 Task: In Mark's project, Hide the field "Assignees" for the table layout.
Action: Mouse moved to (271, 174)
Screenshot: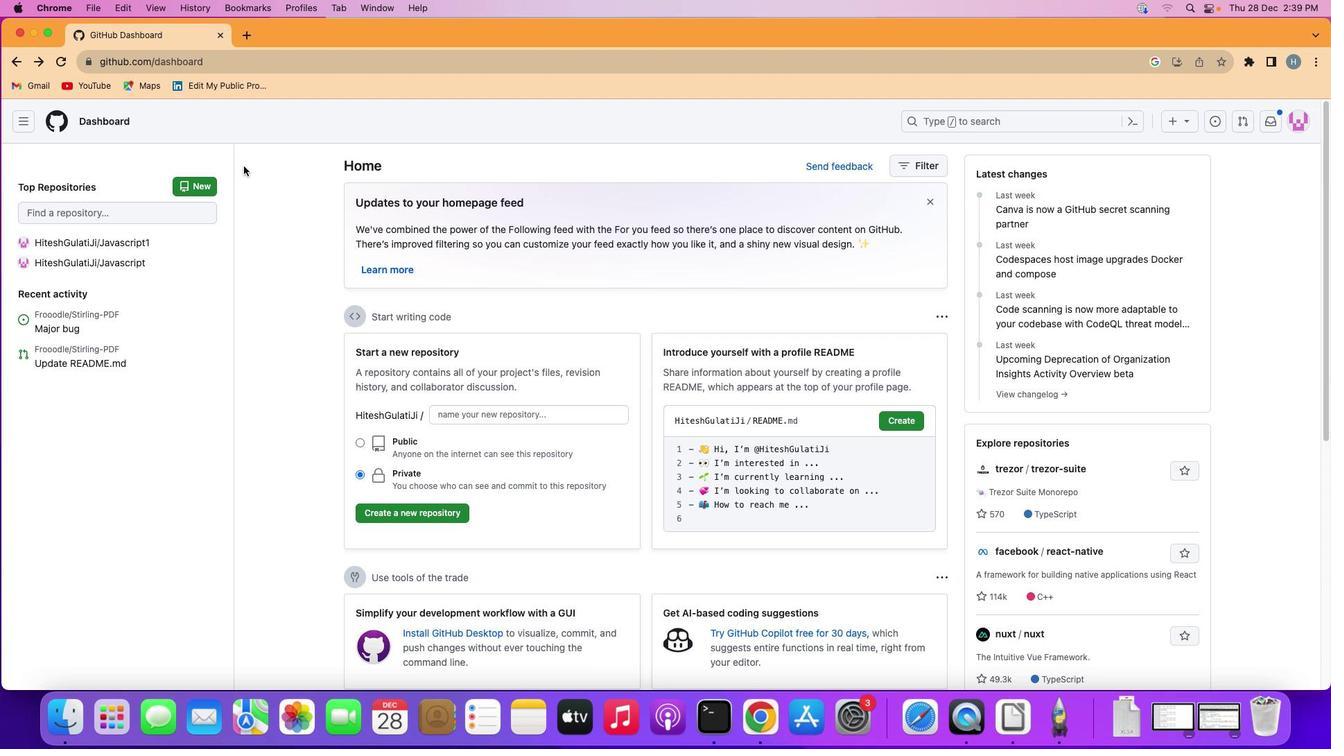 
Action: Mouse pressed left at (271, 174)
Screenshot: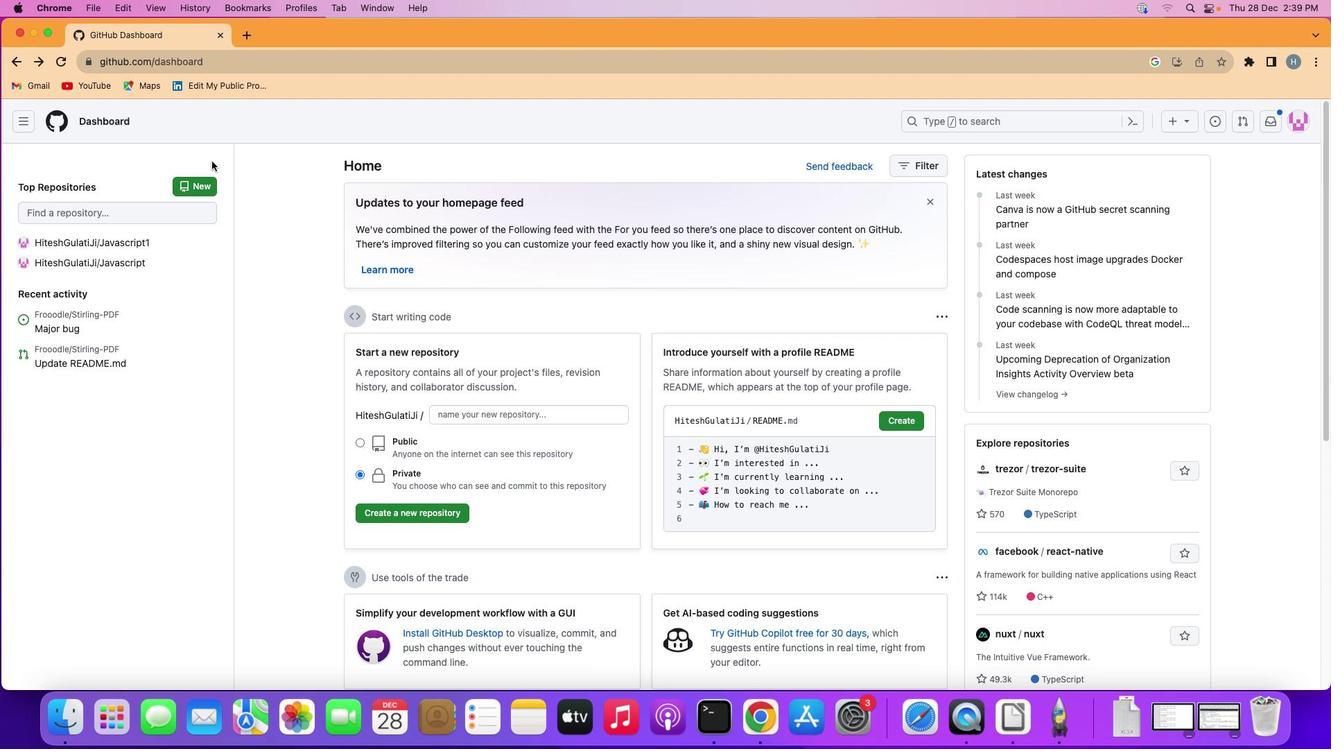 
Action: Mouse moved to (26, 119)
Screenshot: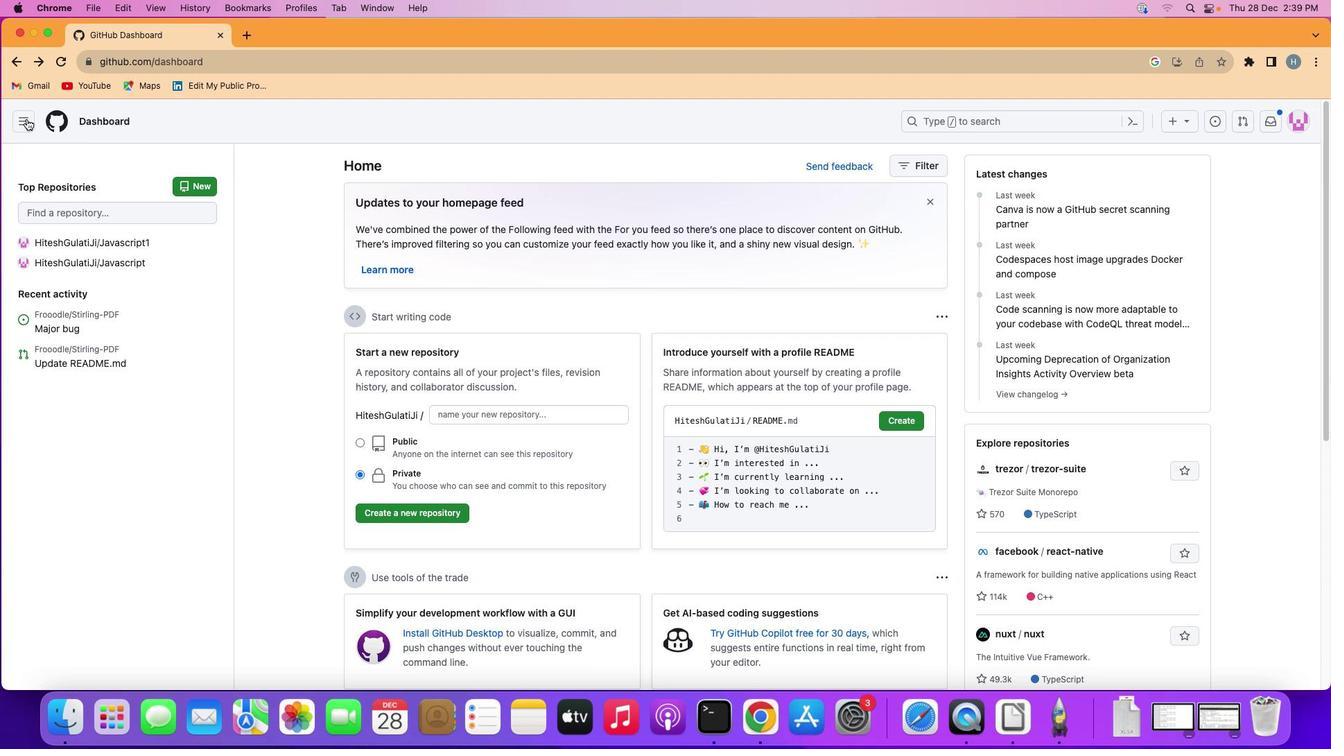 
Action: Mouse pressed left at (26, 119)
Screenshot: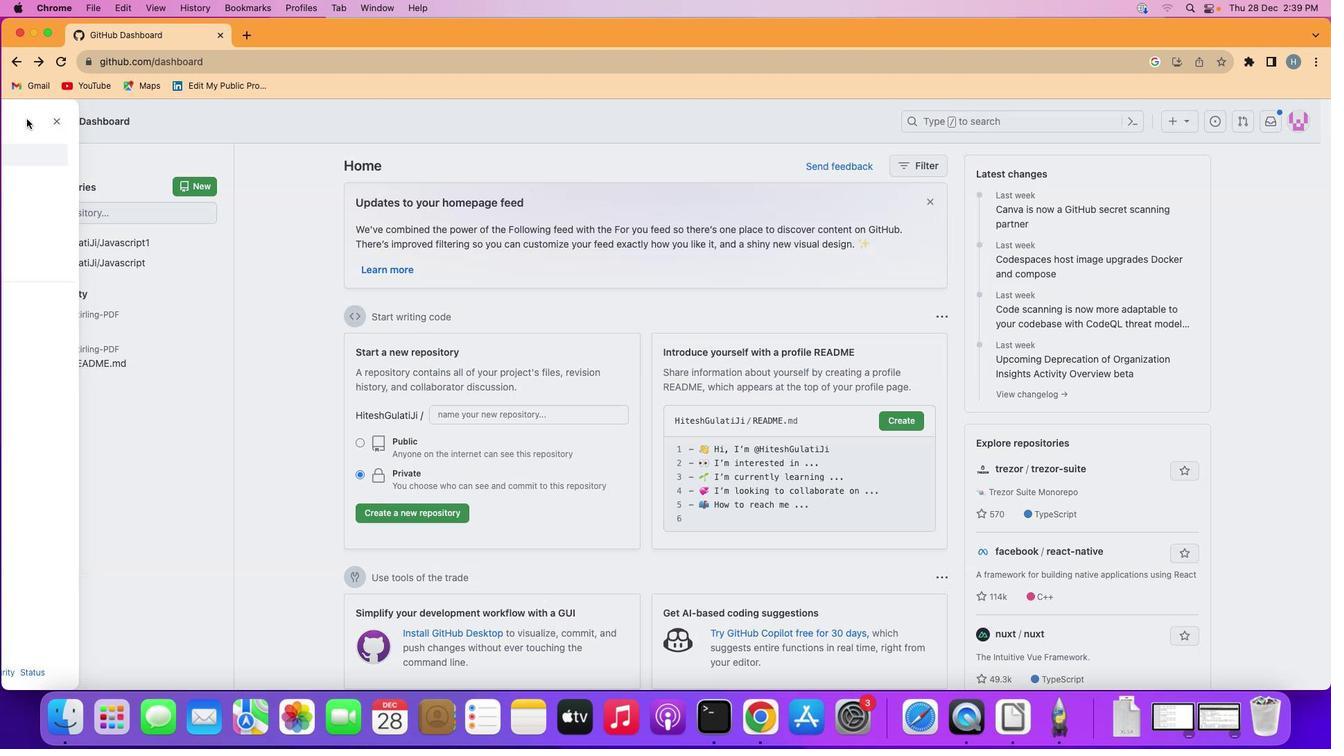 
Action: Mouse moved to (71, 223)
Screenshot: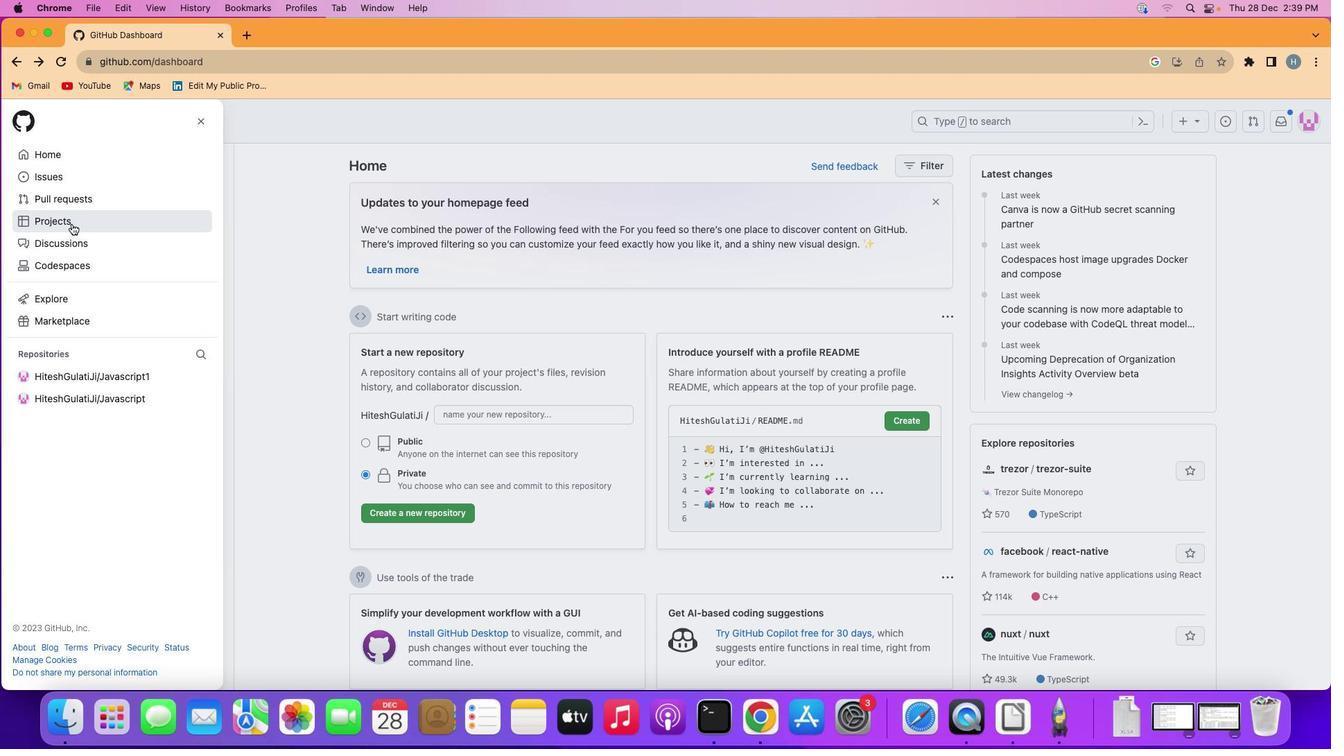 
Action: Mouse pressed left at (71, 223)
Screenshot: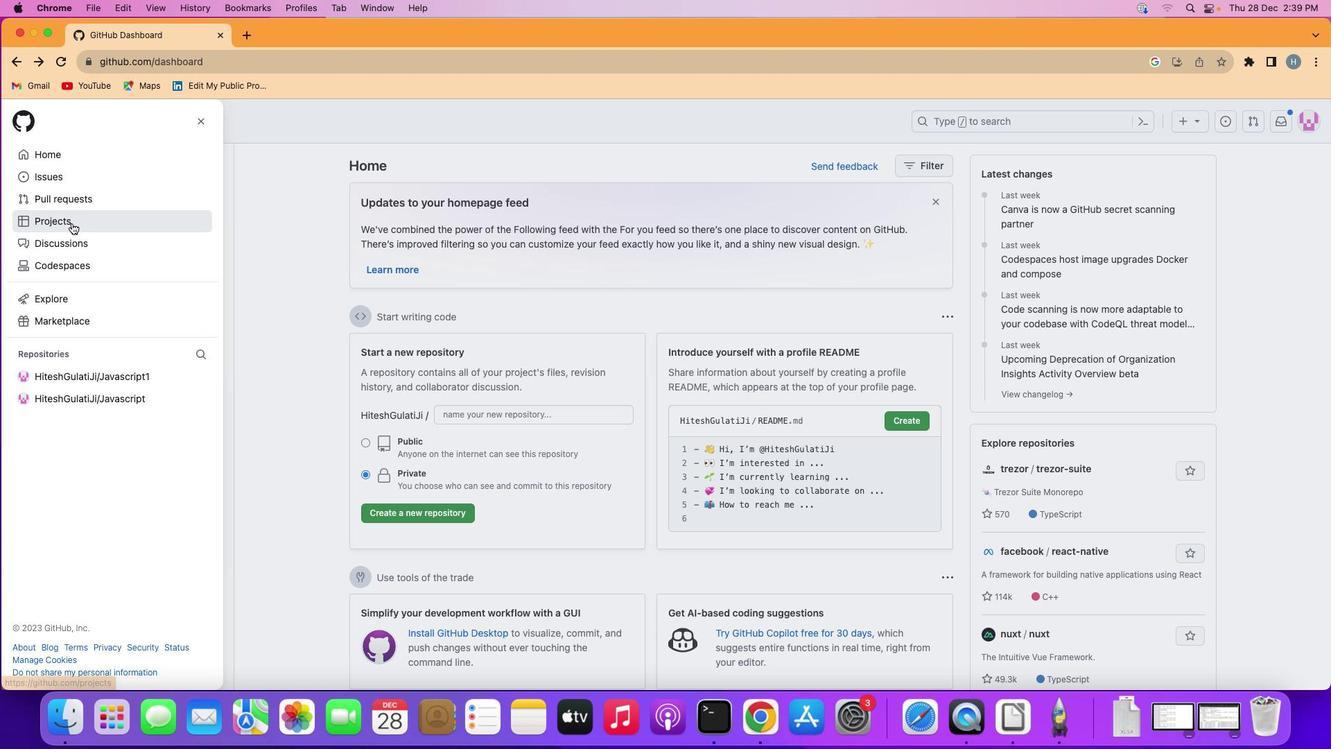 
Action: Mouse moved to (532, 252)
Screenshot: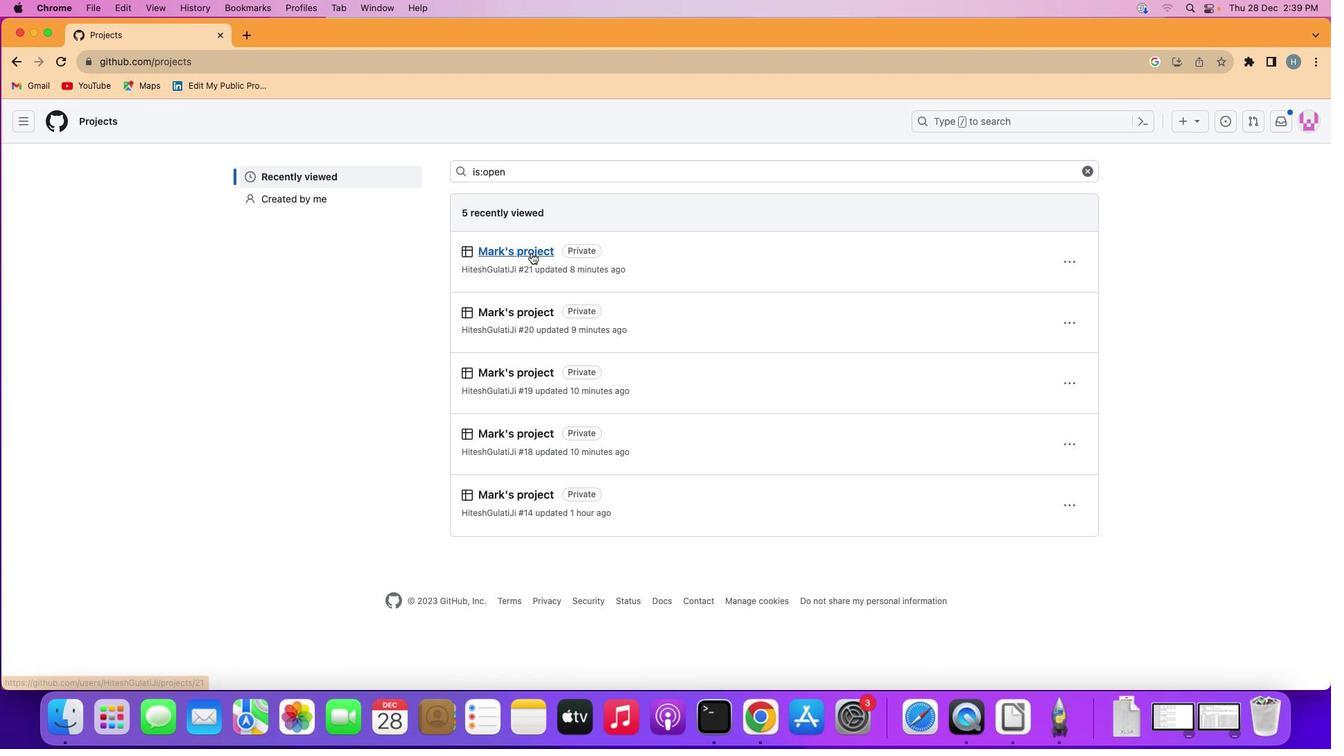 
Action: Mouse pressed left at (532, 252)
Screenshot: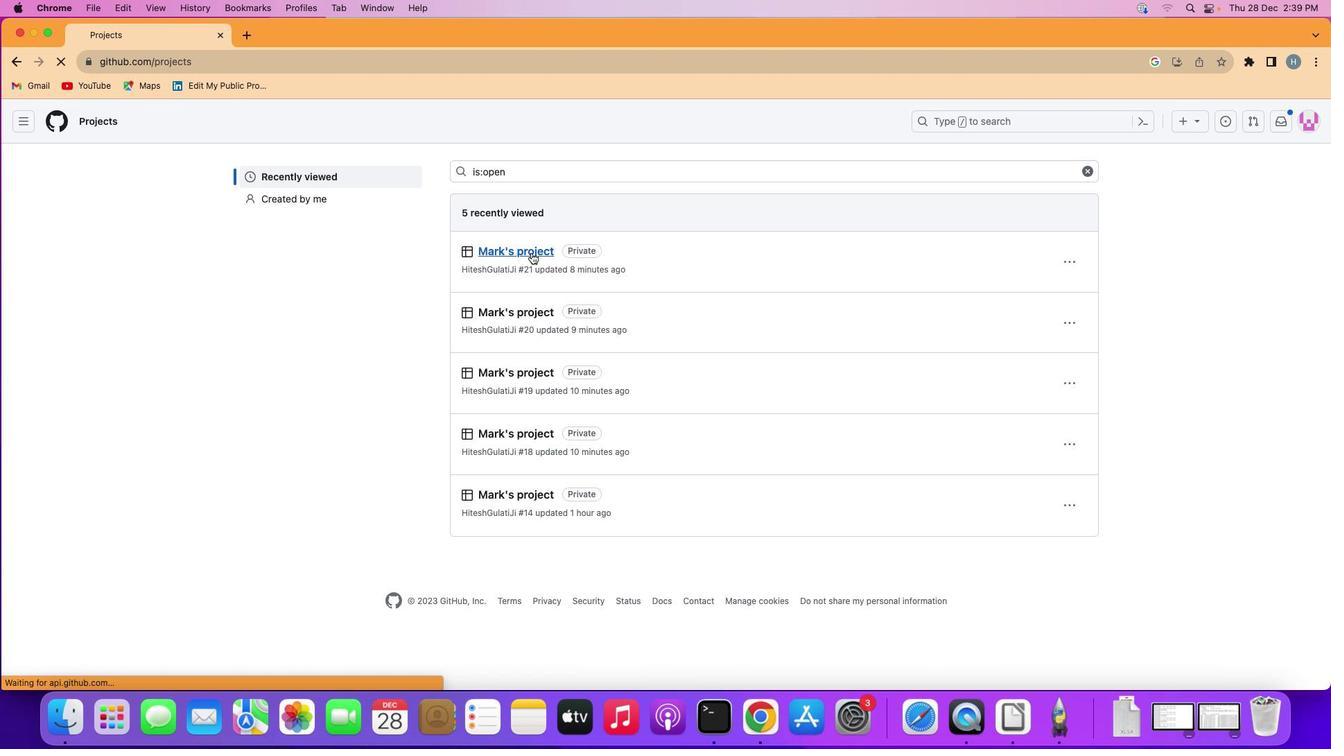 
Action: Mouse moved to (98, 187)
Screenshot: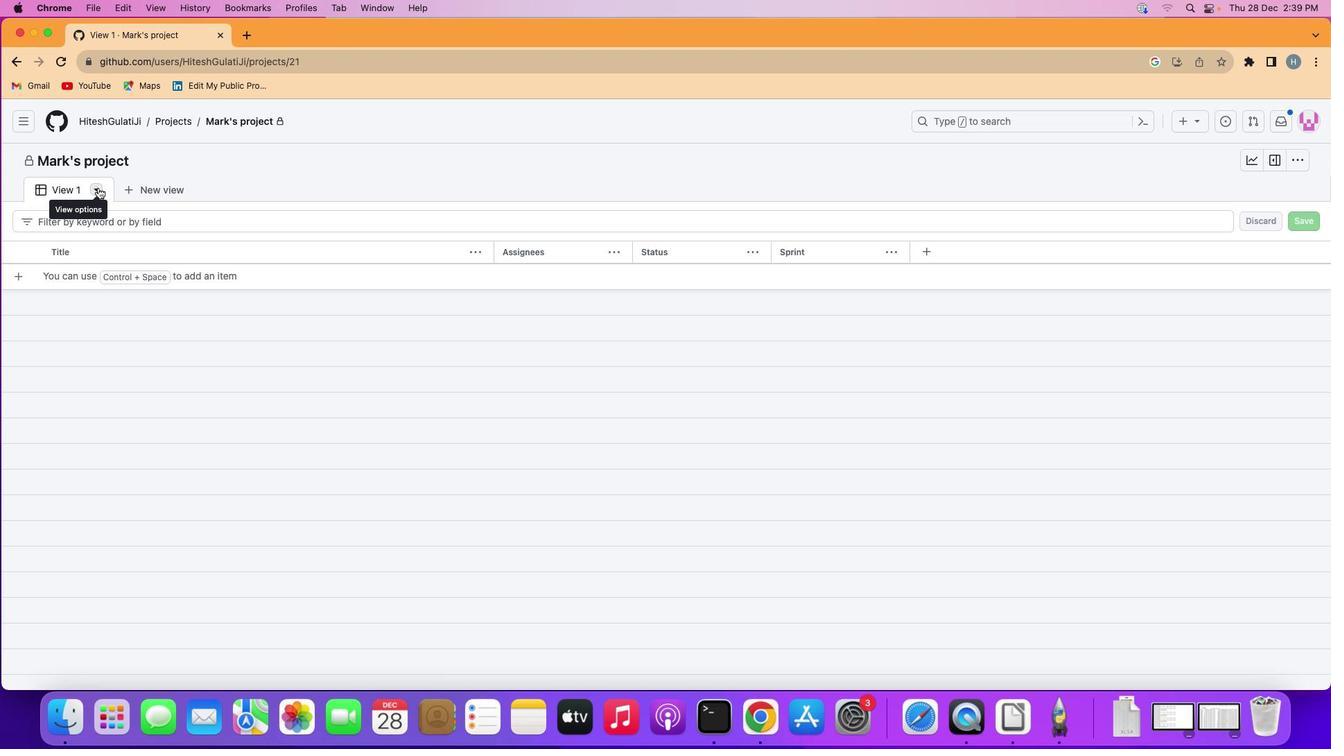
Action: Mouse pressed left at (98, 187)
Screenshot: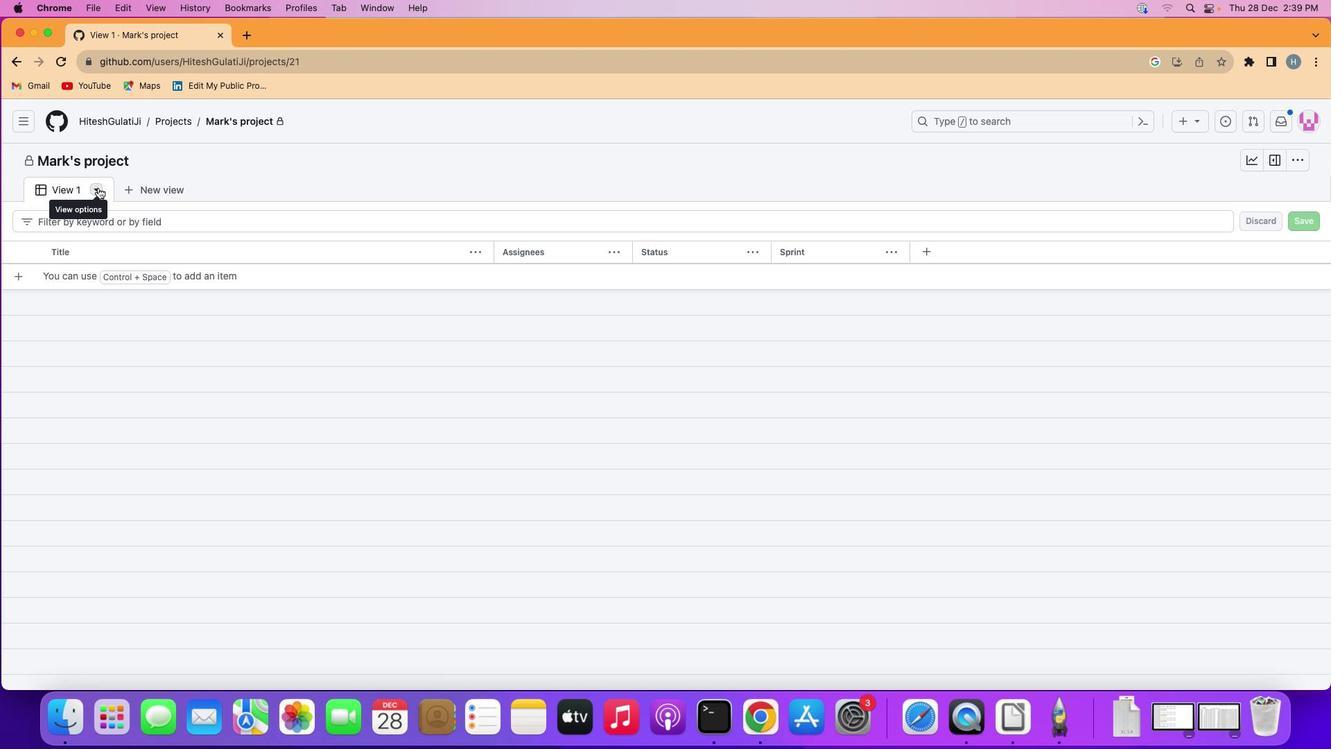 
Action: Mouse moved to (152, 288)
Screenshot: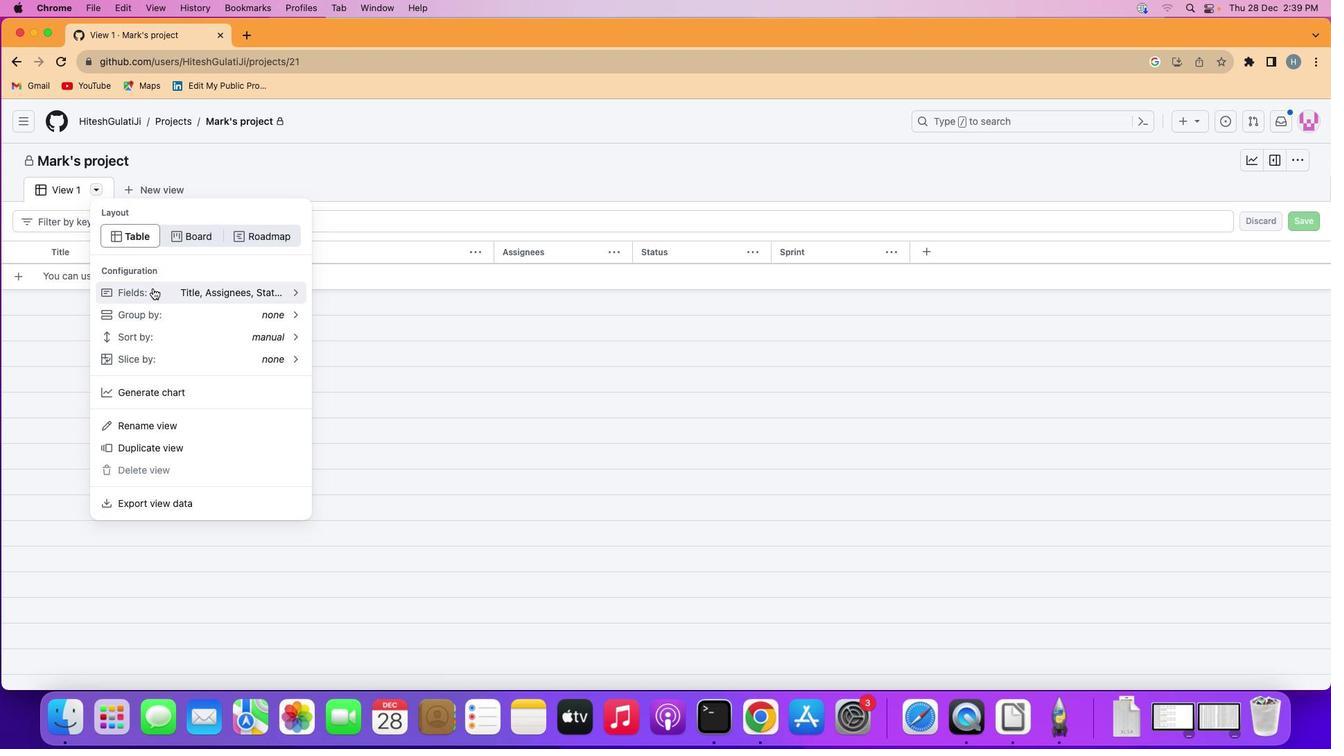 
Action: Mouse pressed left at (152, 288)
Screenshot: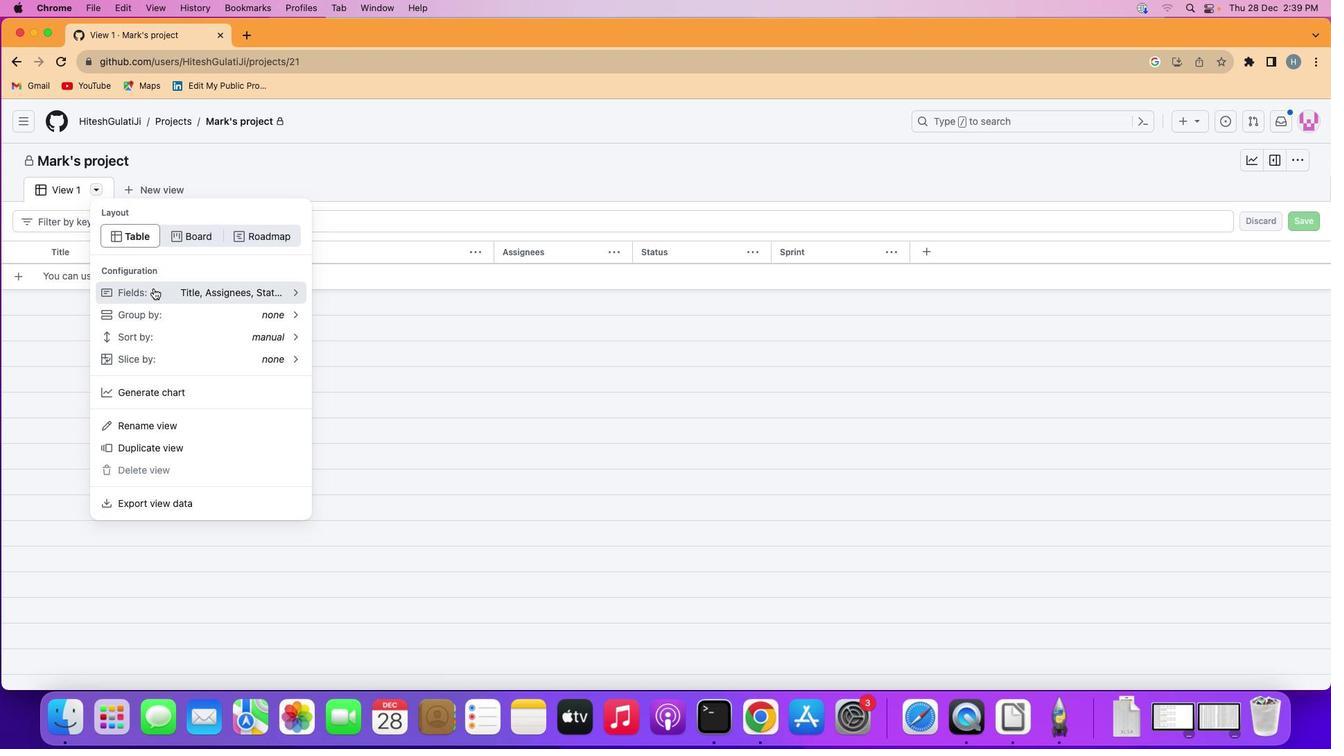 
Action: Mouse moved to (108, 292)
Screenshot: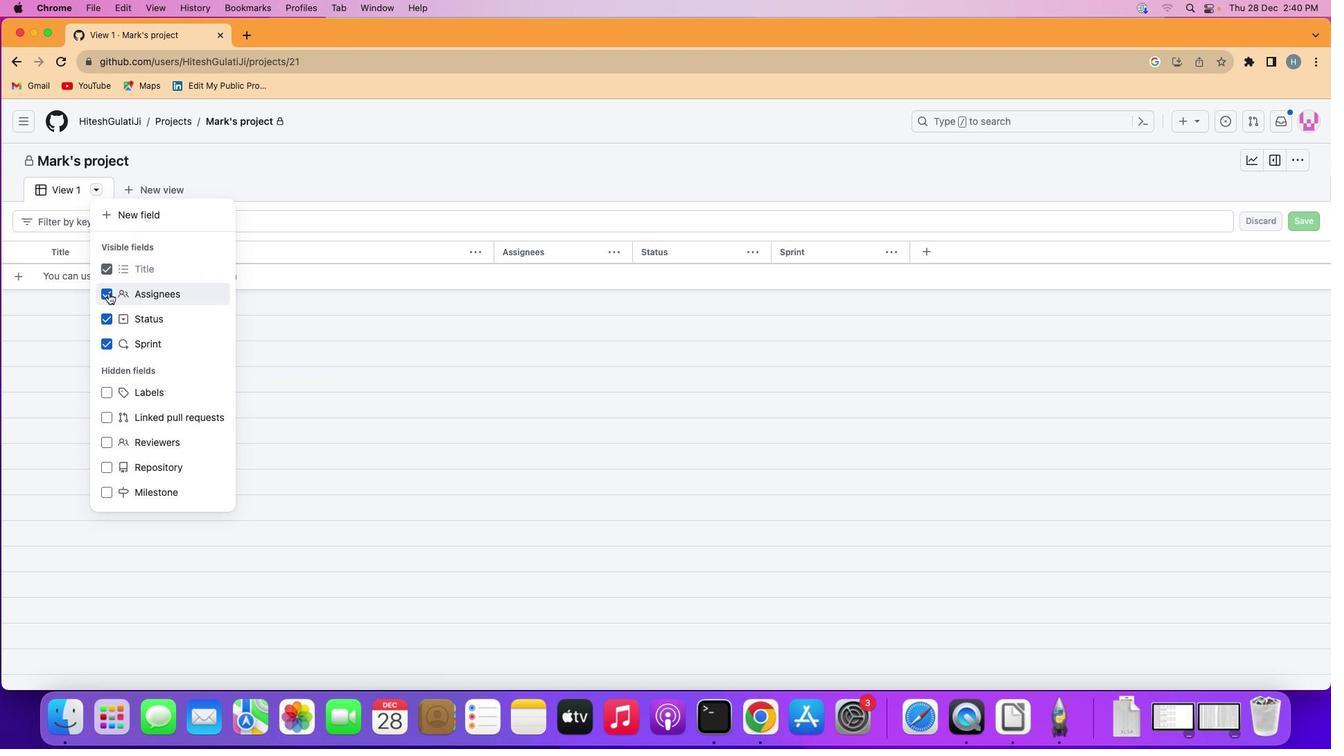 
Action: Mouse pressed left at (108, 292)
Screenshot: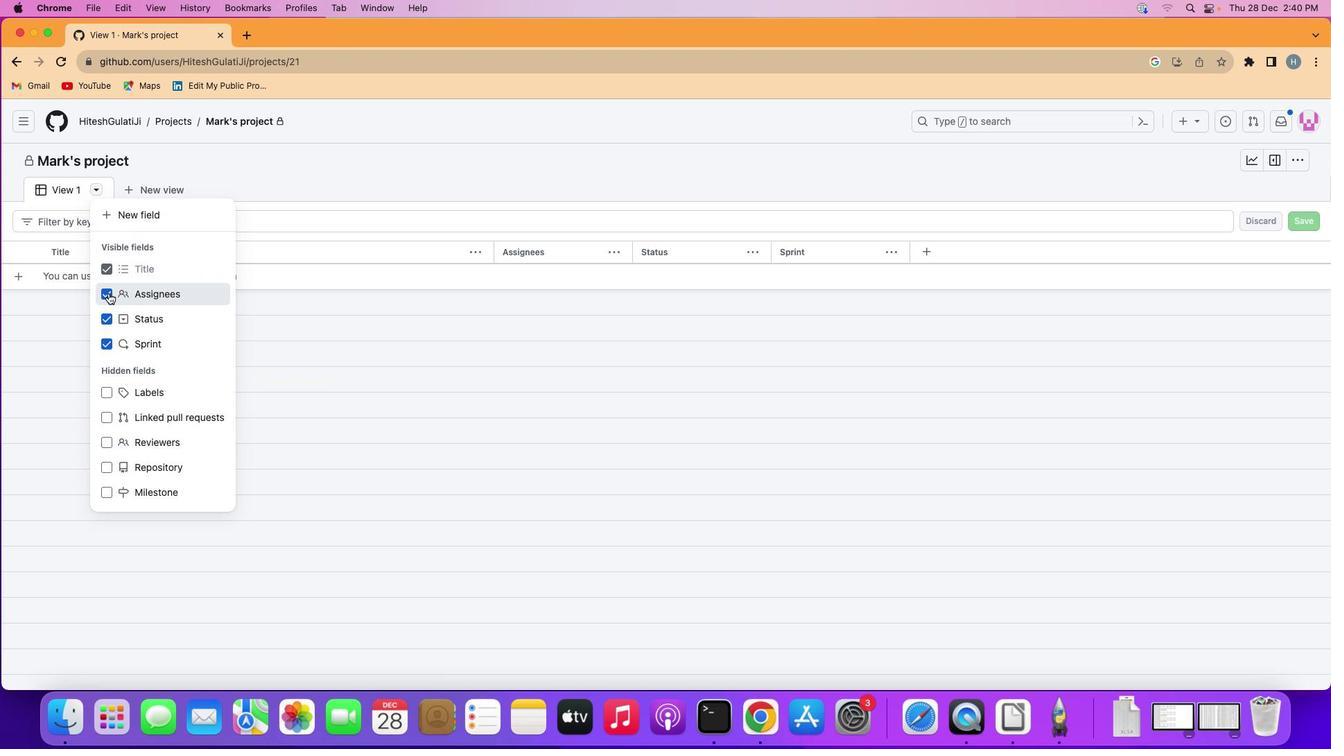 
